 Task: In the  document help.odt Use the feature 'and check spelling and grammer' Change font style of header to '30' Select the body of letter and change paragraph spacing to  Double
Action: Mouse moved to (172, 80)
Screenshot: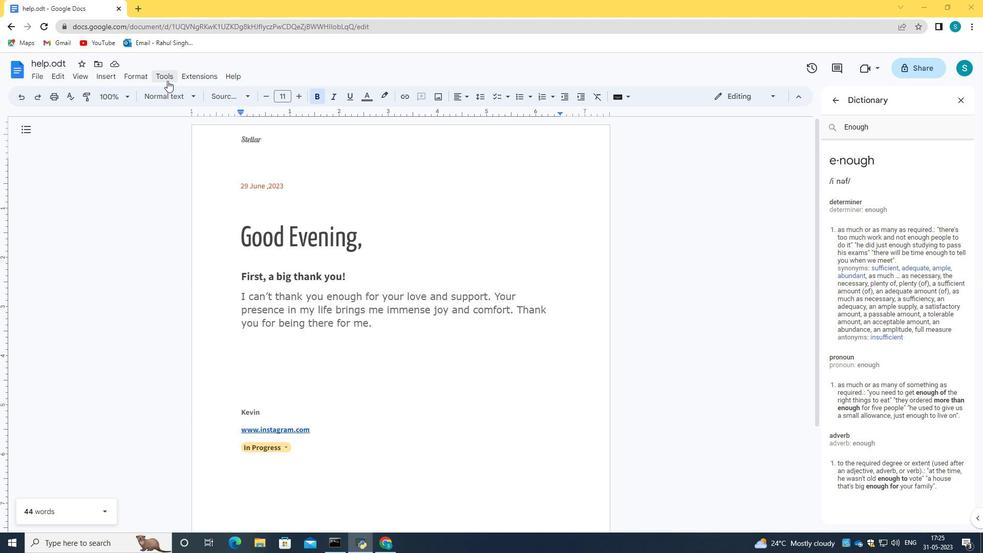 
Action: Mouse pressed left at (172, 80)
Screenshot: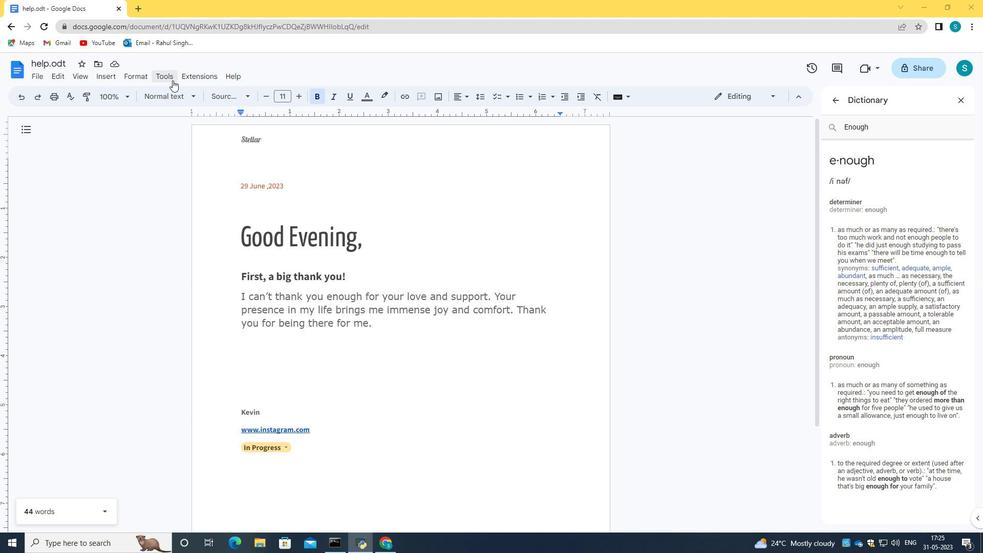 
Action: Mouse moved to (226, 94)
Screenshot: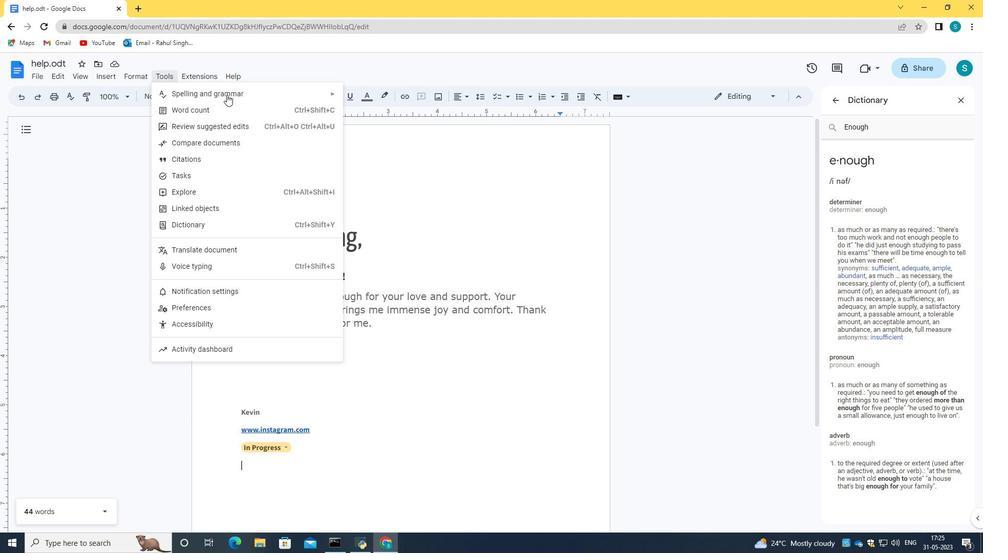 
Action: Mouse pressed left at (226, 94)
Screenshot: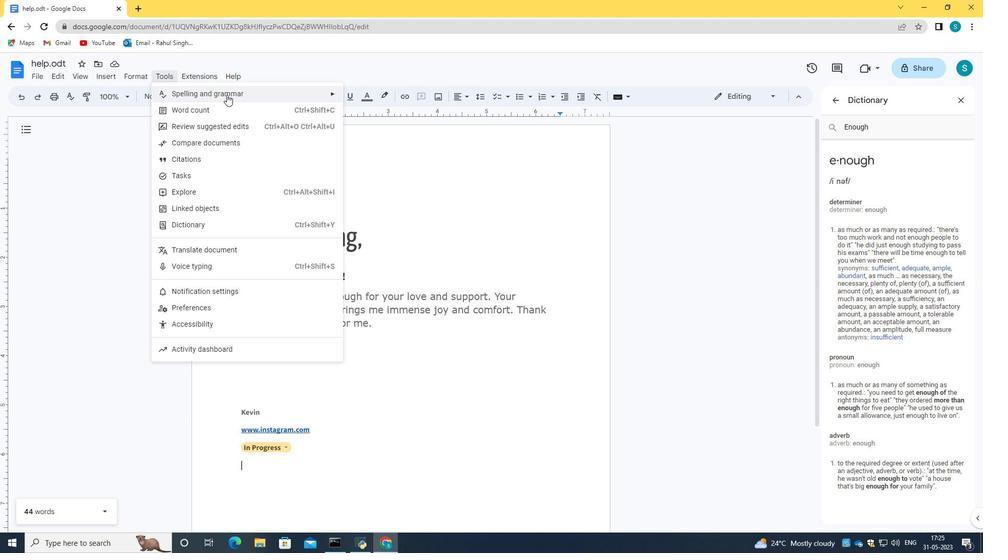 
Action: Mouse moved to (386, 99)
Screenshot: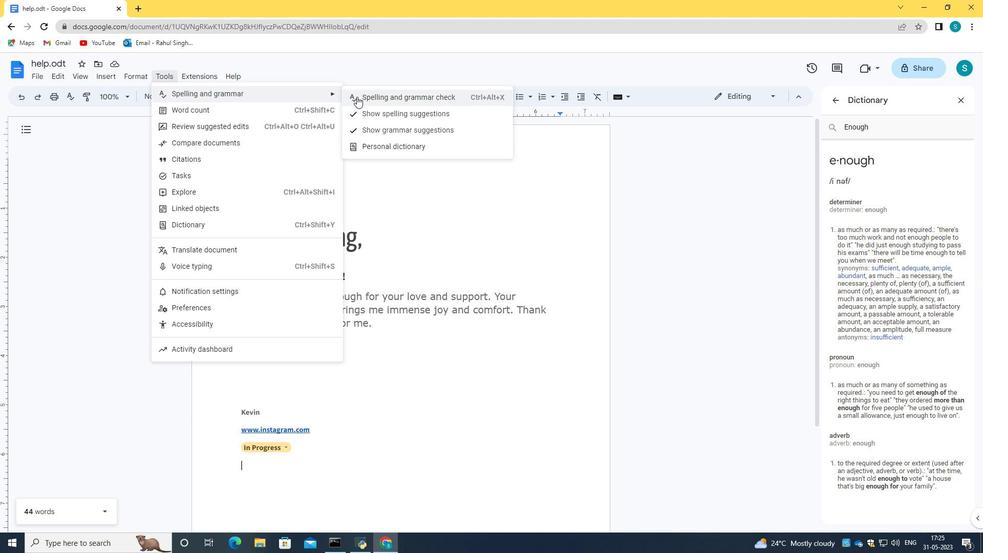 
Action: Mouse pressed left at (386, 99)
Screenshot: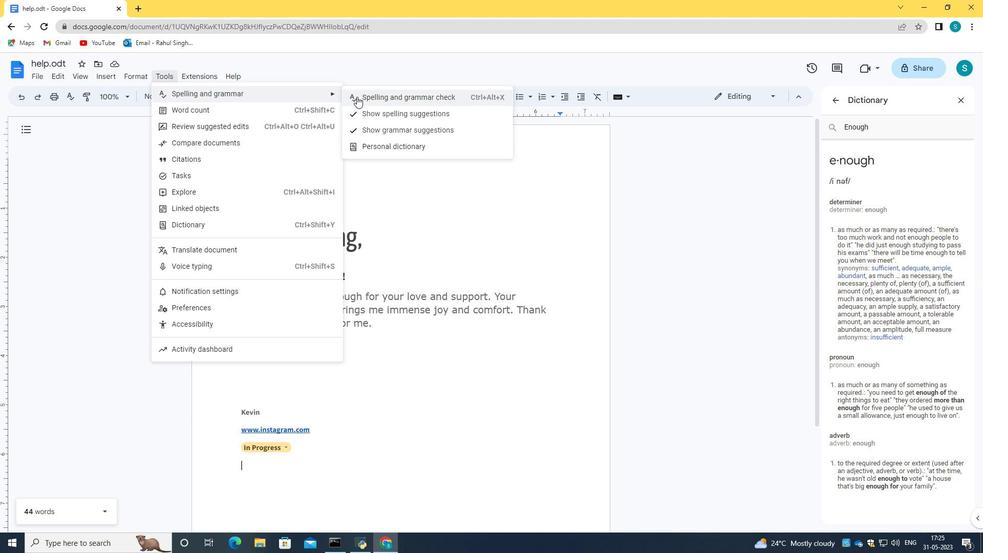 
Action: Mouse moved to (748, 242)
Screenshot: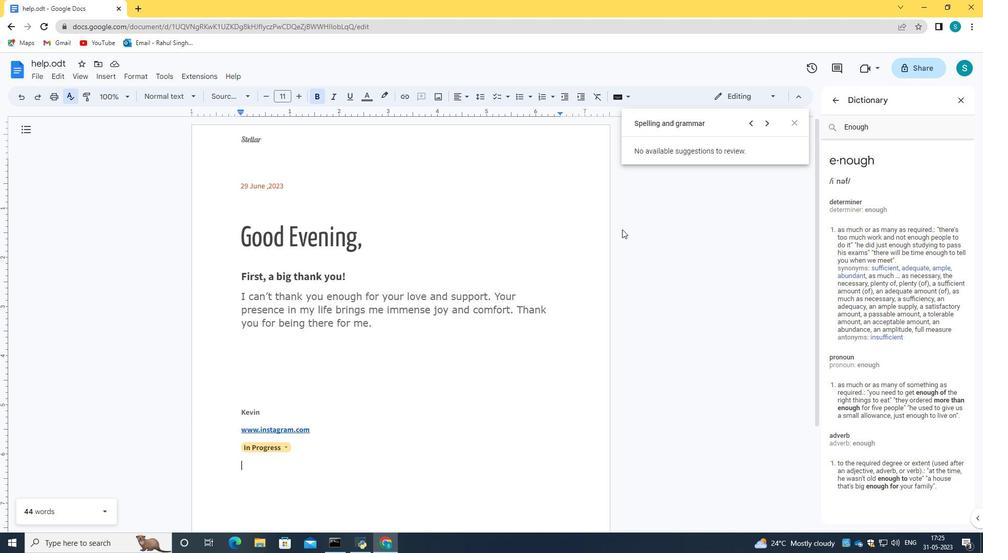 
Action: Mouse pressed left at (748, 242)
Screenshot: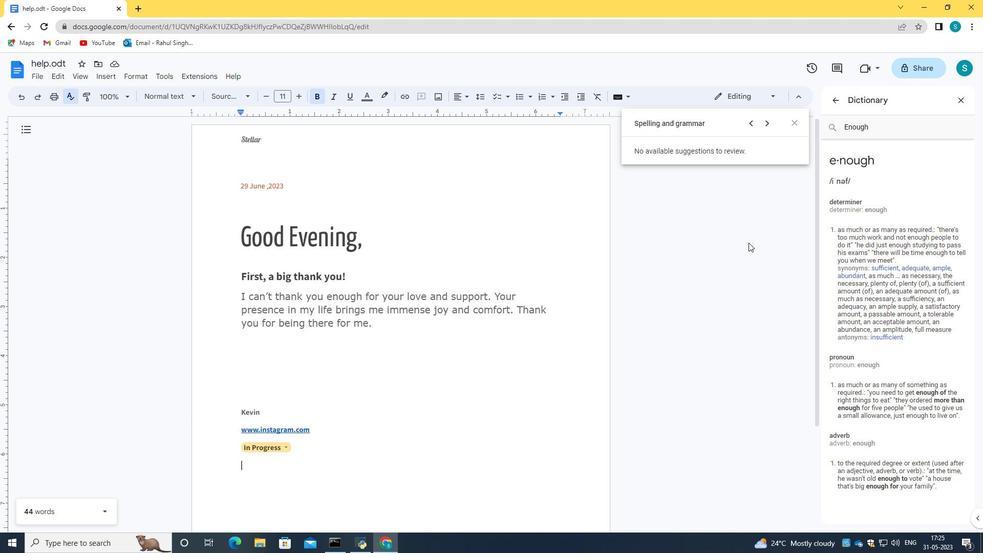 
Action: Mouse moved to (70, 95)
Screenshot: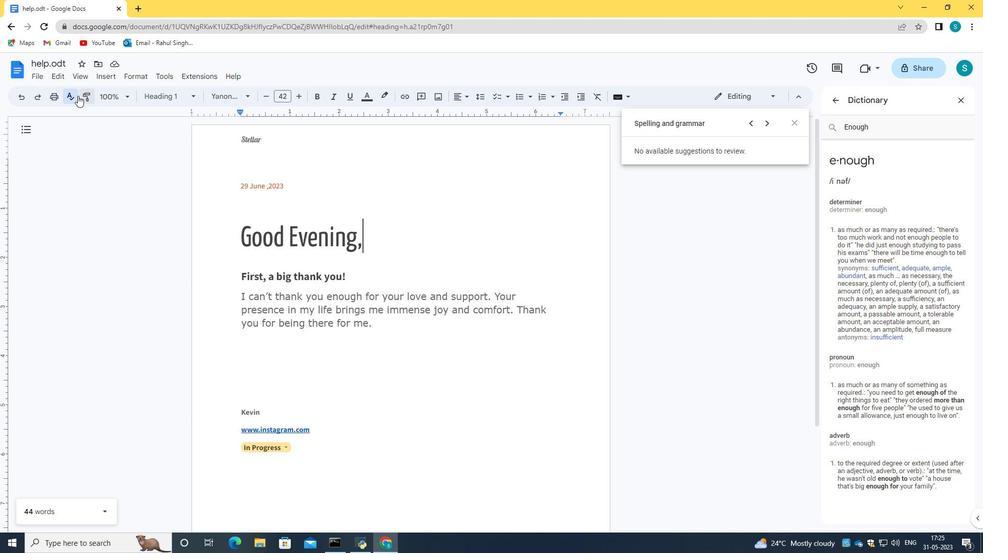 
Action: Mouse pressed left at (70, 95)
Screenshot: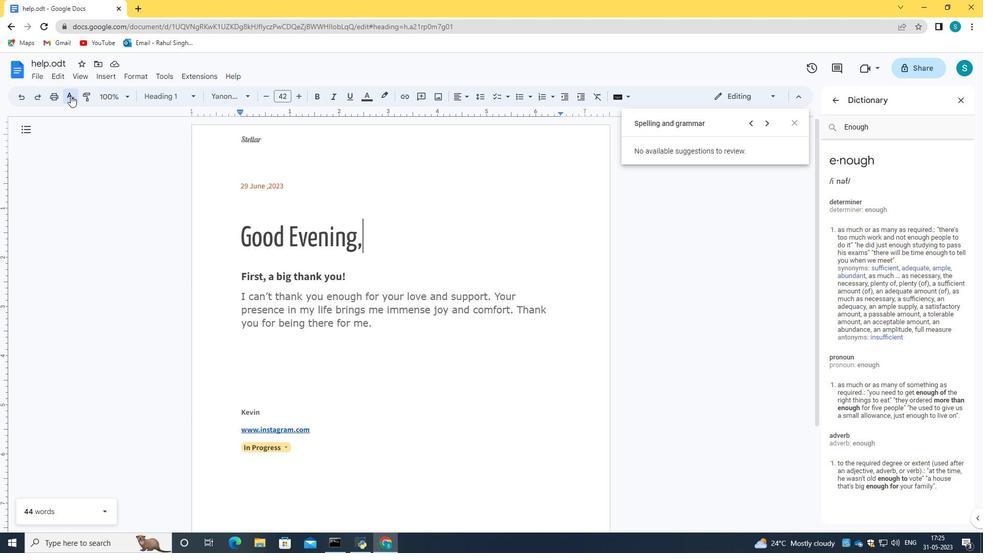 
Action: Mouse moved to (263, 141)
Screenshot: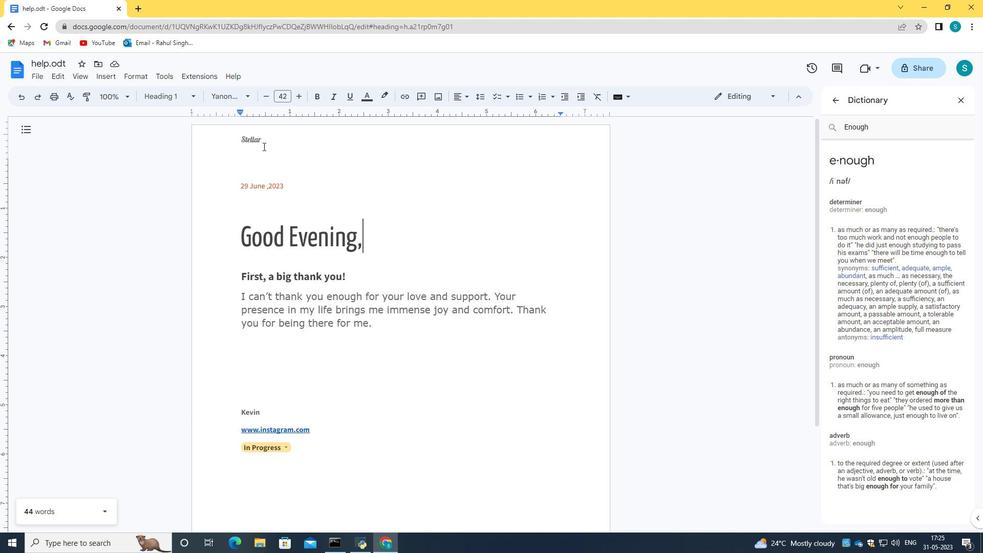 
Action: Mouse pressed left at (263, 141)
Screenshot: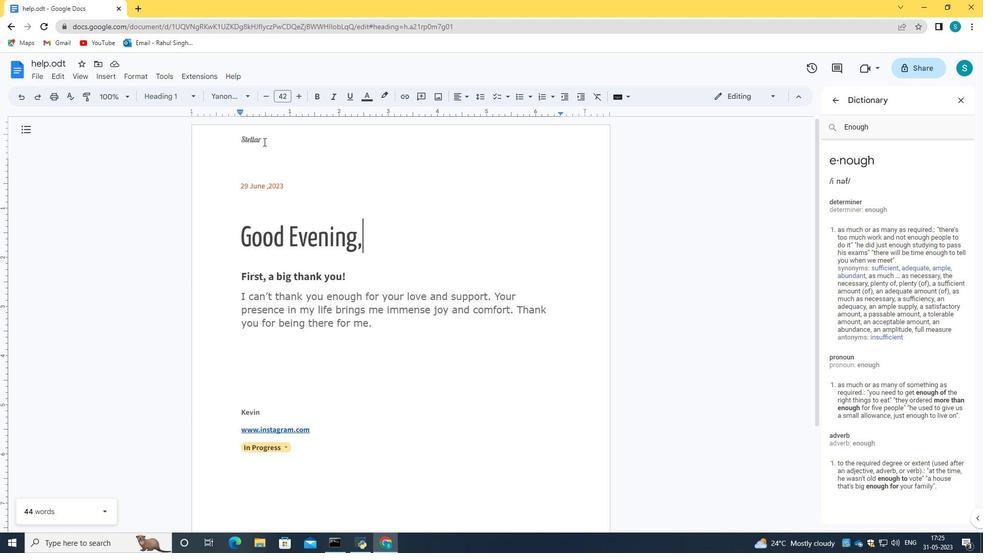 
Action: Mouse moved to (101, 74)
Screenshot: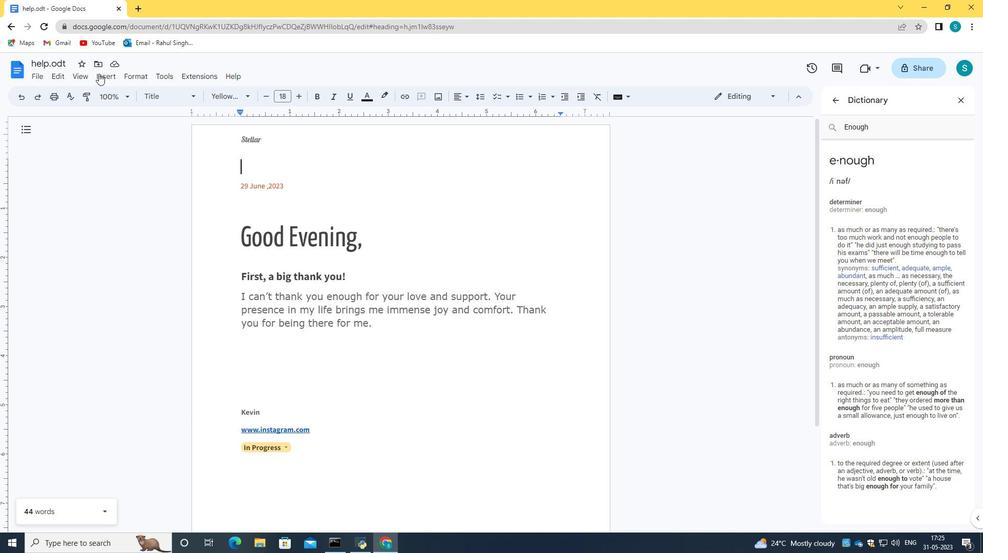 
Action: Mouse pressed left at (101, 74)
Screenshot: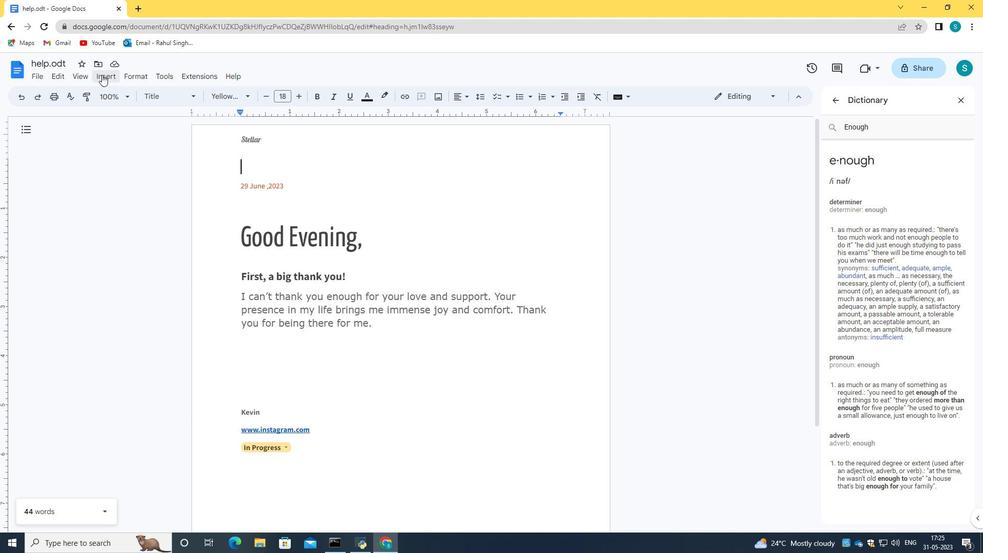 
Action: Mouse moved to (177, 339)
Screenshot: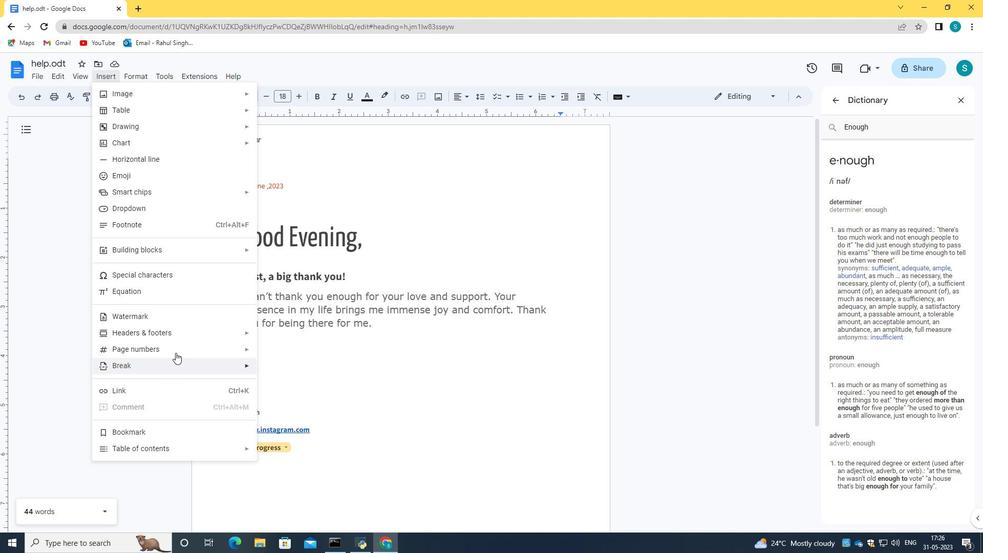 
Action: Mouse pressed left at (177, 339)
Screenshot: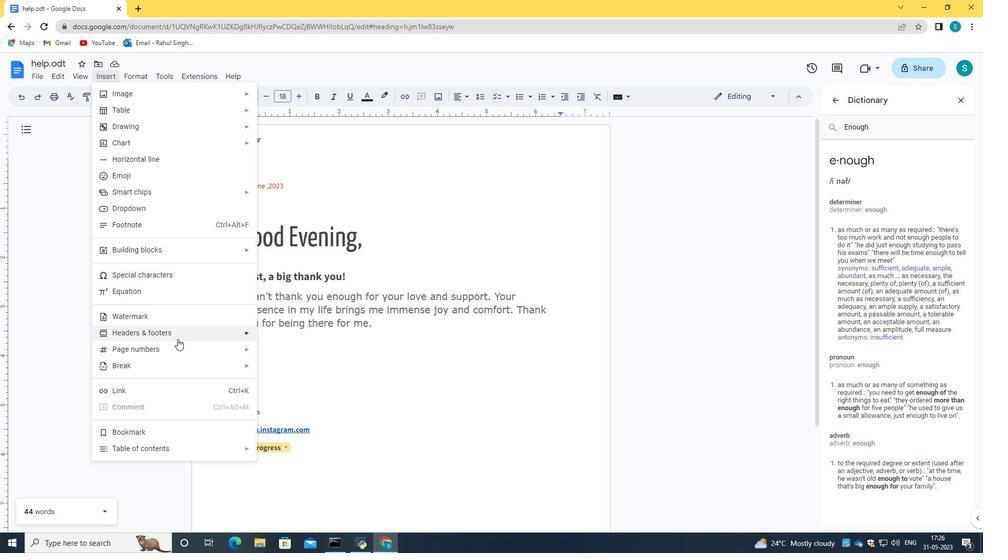
Action: Mouse moved to (277, 341)
Screenshot: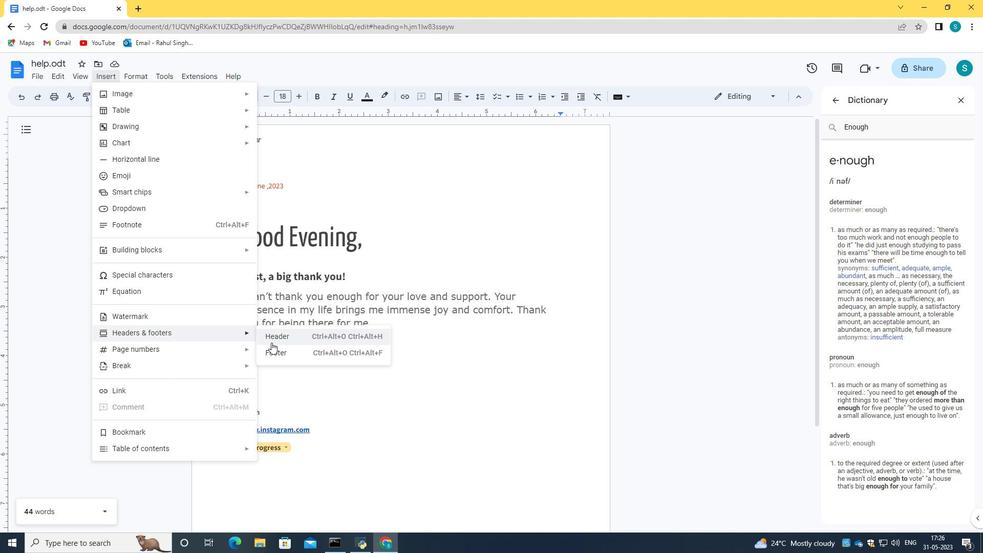 
Action: Mouse pressed left at (277, 341)
Screenshot: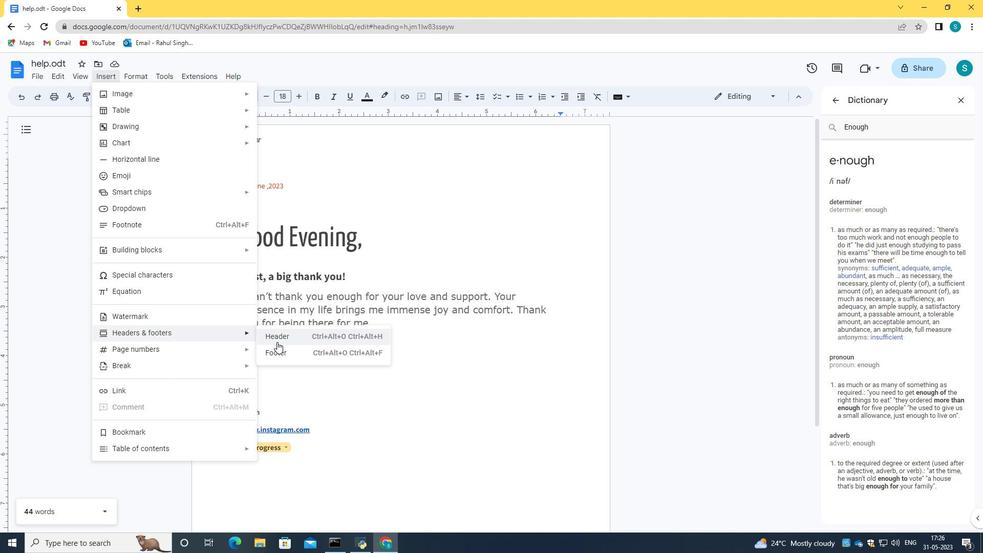
Action: Mouse moved to (262, 136)
Screenshot: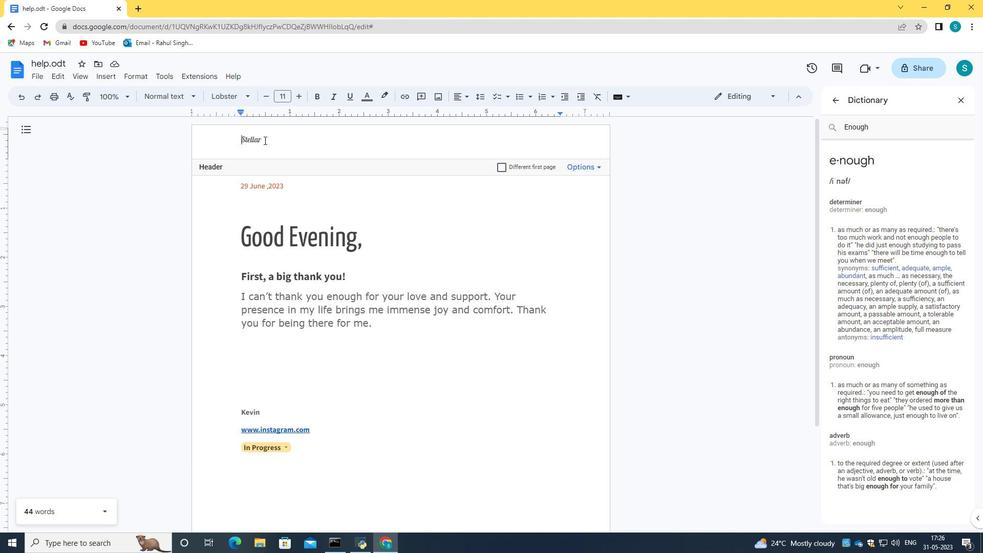 
Action: Mouse pressed left at (262, 136)
Screenshot: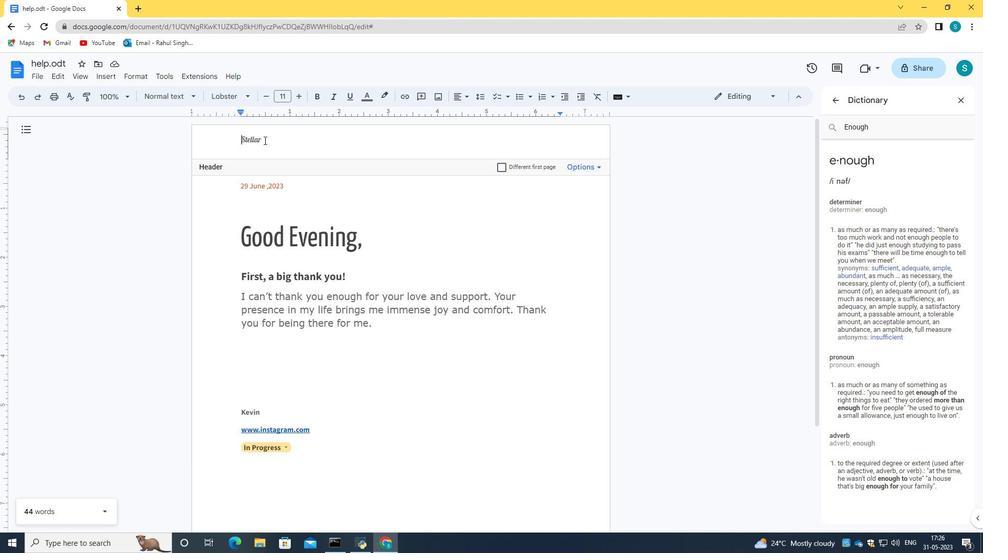 
Action: Mouse pressed left at (262, 136)
Screenshot: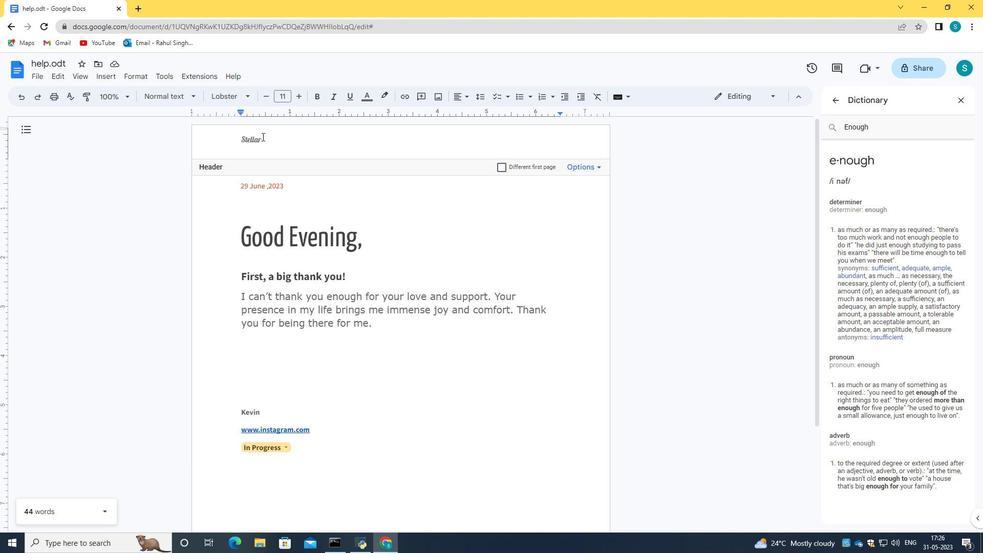 
Action: Mouse moved to (298, 92)
Screenshot: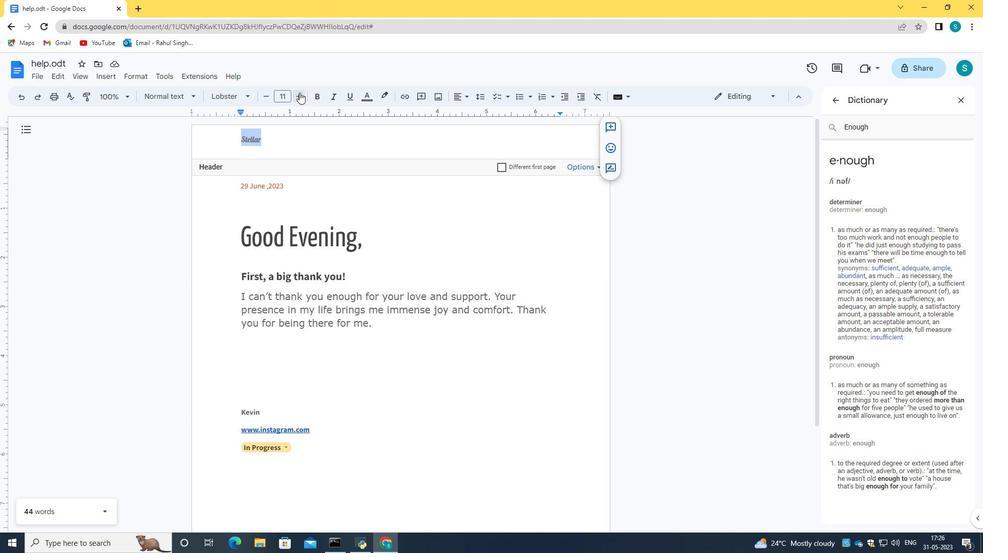 
Action: Mouse pressed left at (298, 92)
Screenshot: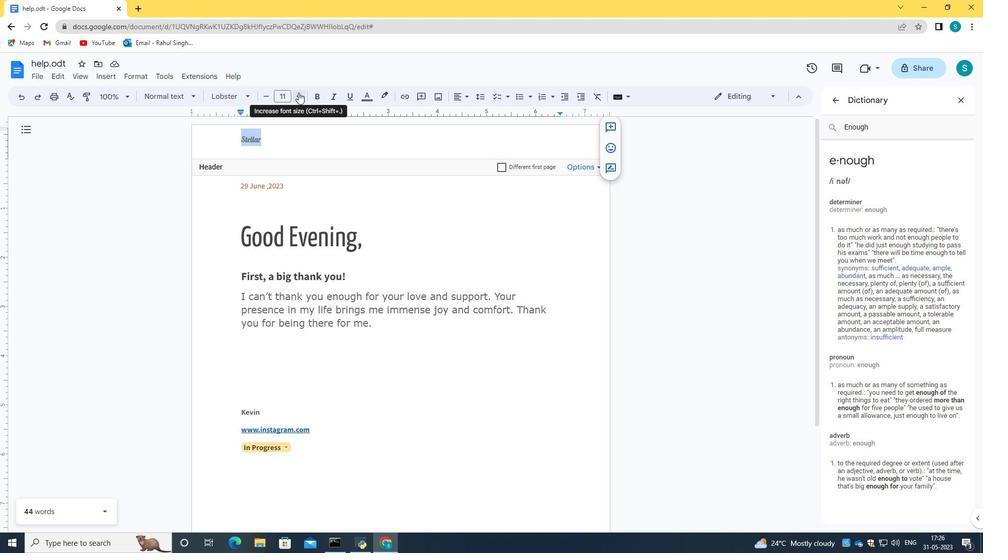 
Action: Mouse pressed left at (298, 92)
Screenshot: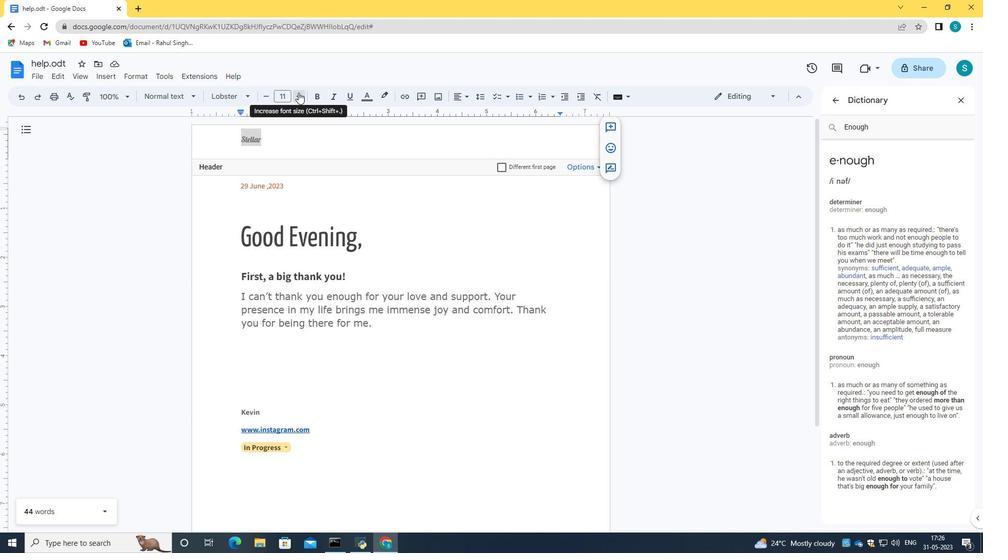 
Action: Mouse pressed left at (298, 92)
Screenshot: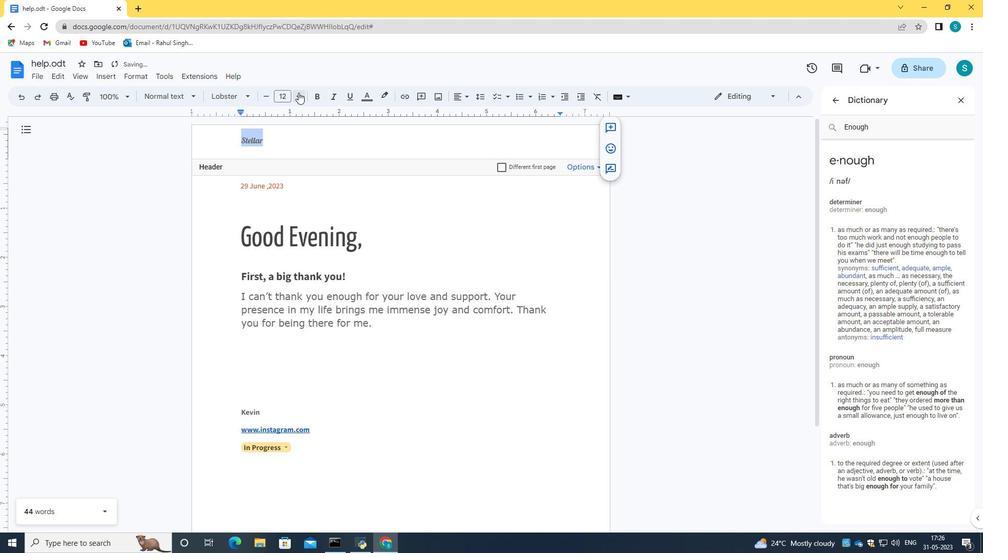 
Action: Mouse pressed left at (298, 92)
Screenshot: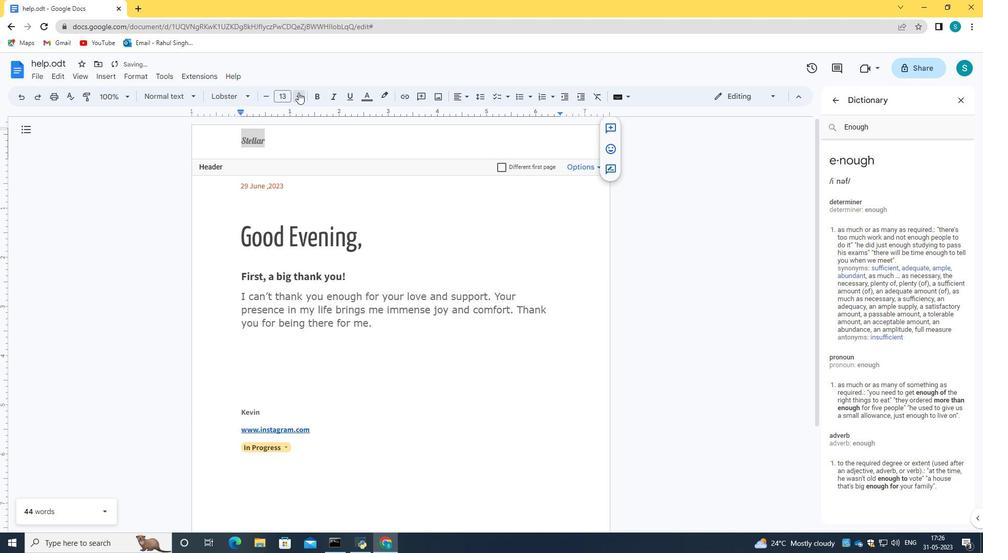 
Action: Mouse pressed left at (298, 92)
Screenshot: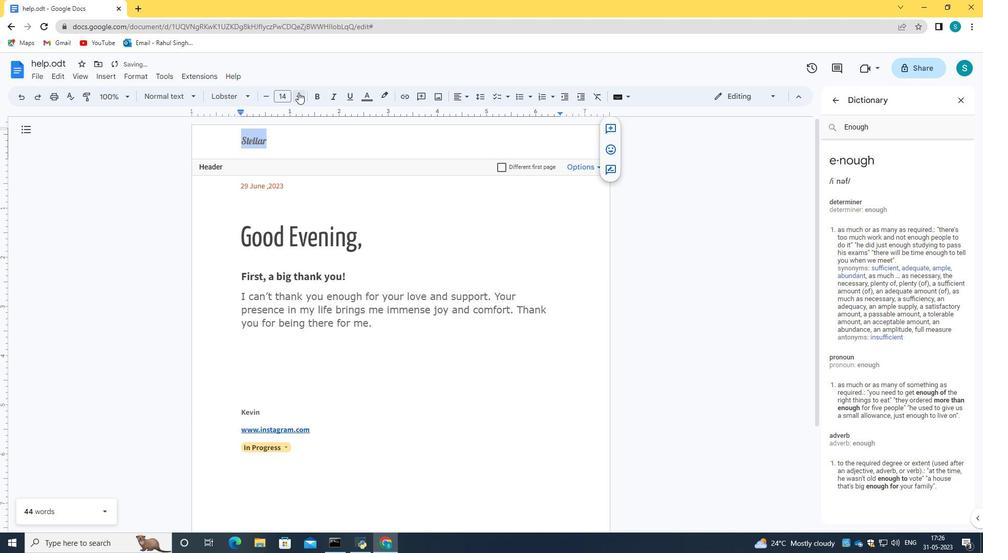 
Action: Mouse pressed left at (298, 92)
Screenshot: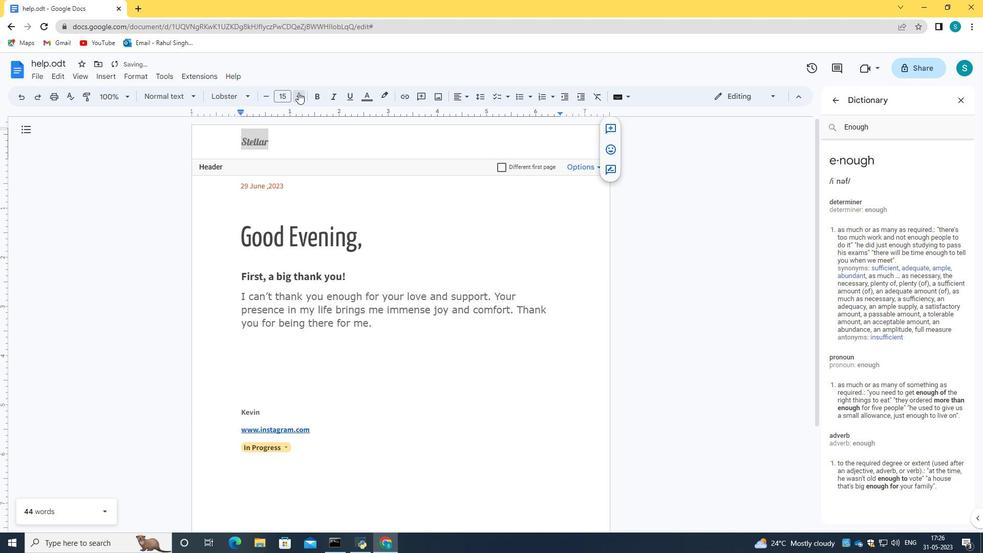 
Action: Mouse pressed left at (298, 92)
Screenshot: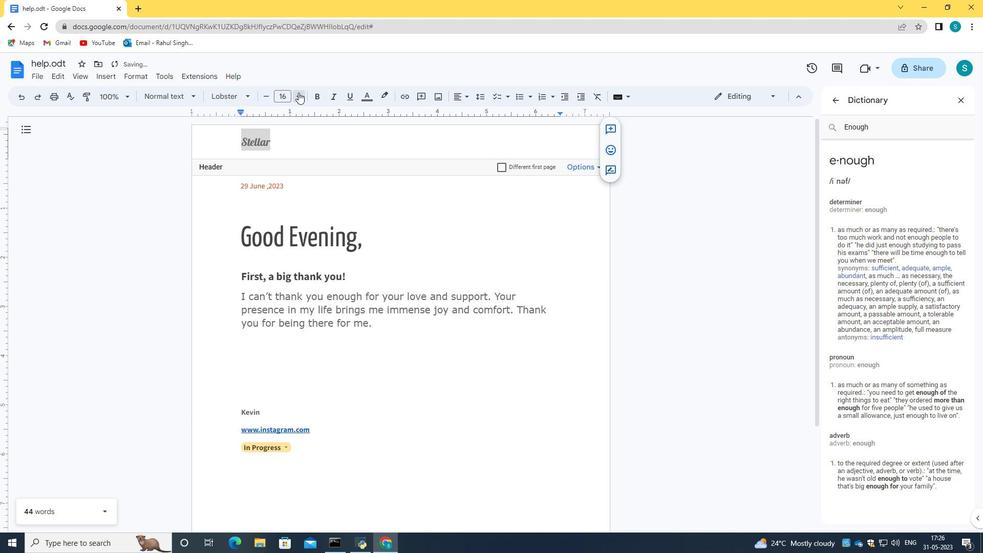 
Action: Mouse pressed left at (298, 92)
Screenshot: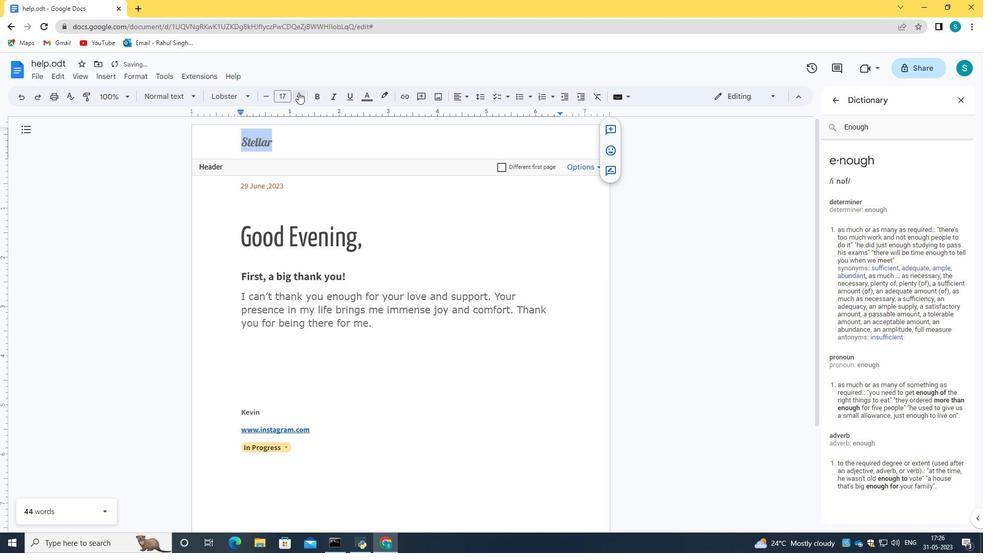 
Action: Mouse pressed left at (298, 92)
Screenshot: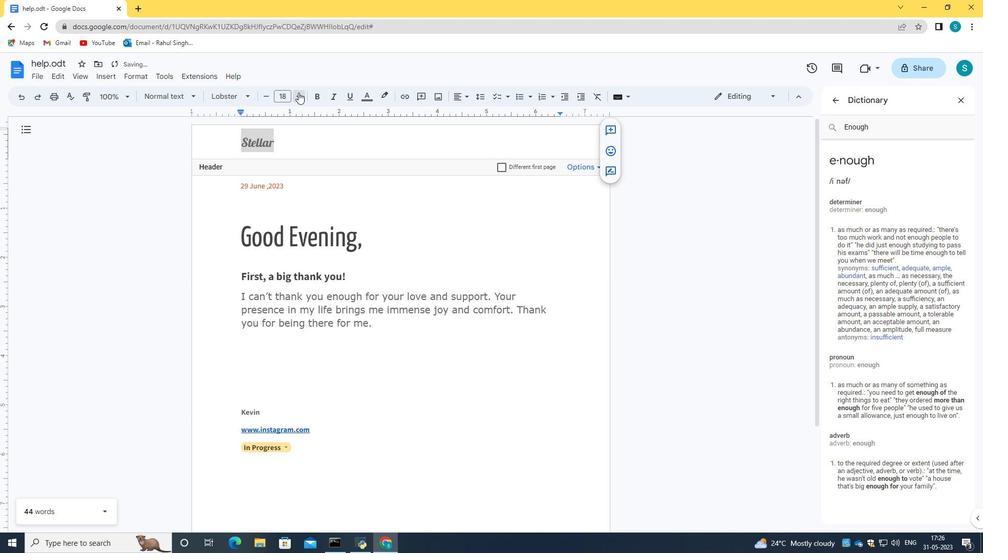 
Action: Mouse pressed left at (298, 92)
Screenshot: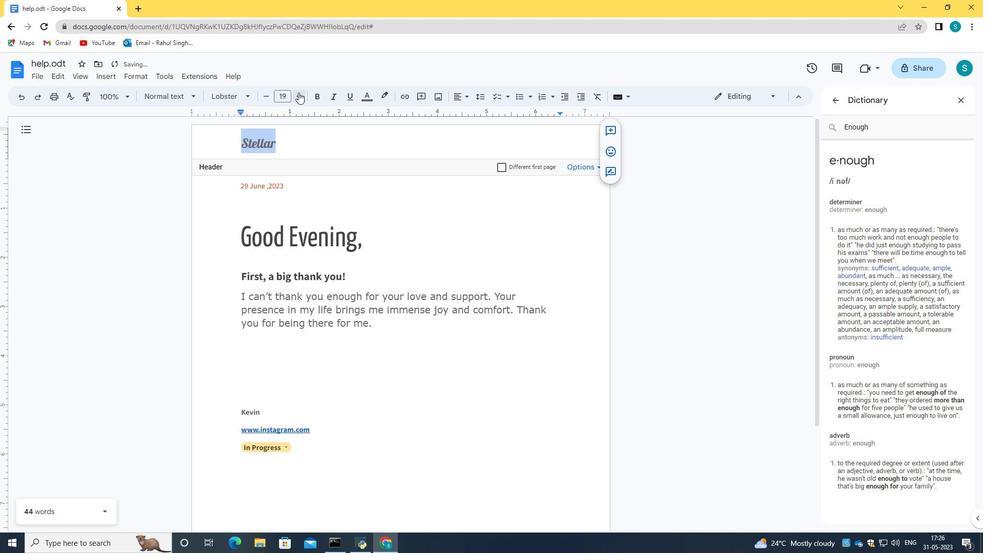 
Action: Mouse pressed left at (298, 92)
Screenshot: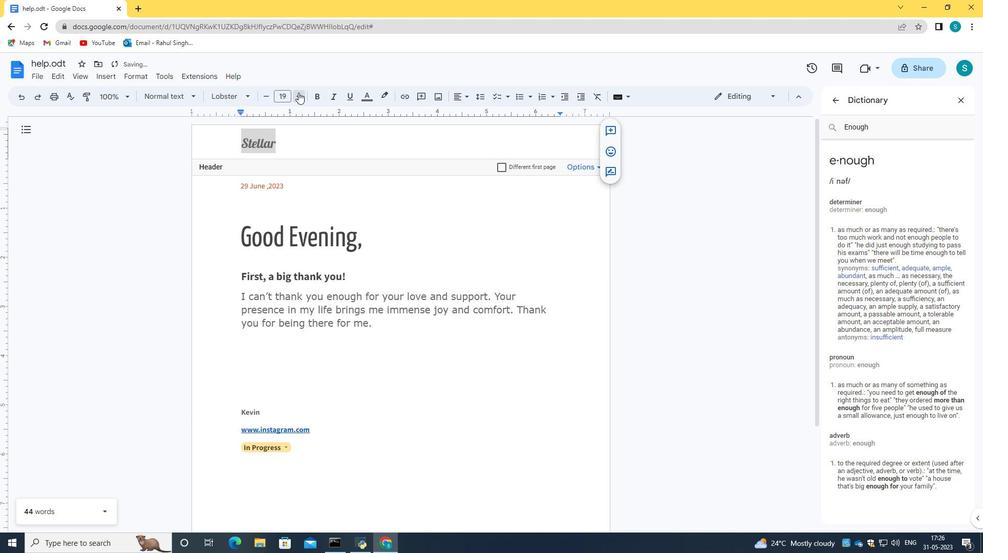 
Action: Mouse pressed left at (298, 92)
Screenshot: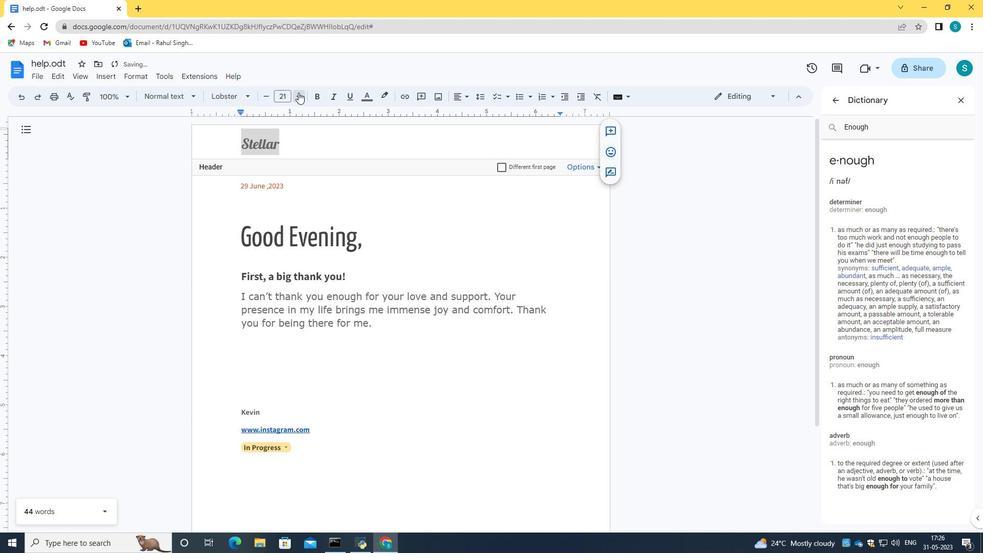 
Action: Mouse pressed left at (298, 92)
Screenshot: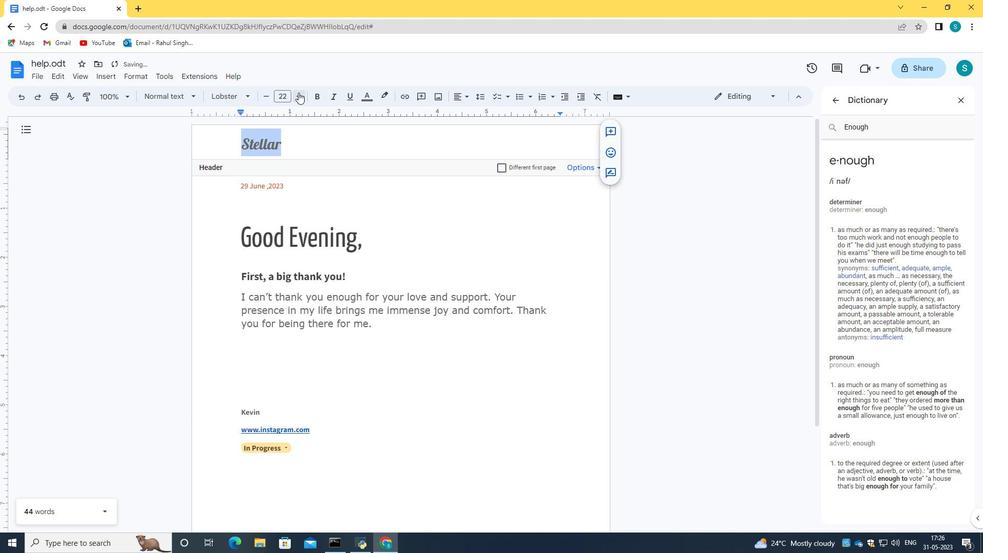 
Action: Mouse pressed left at (298, 92)
Screenshot: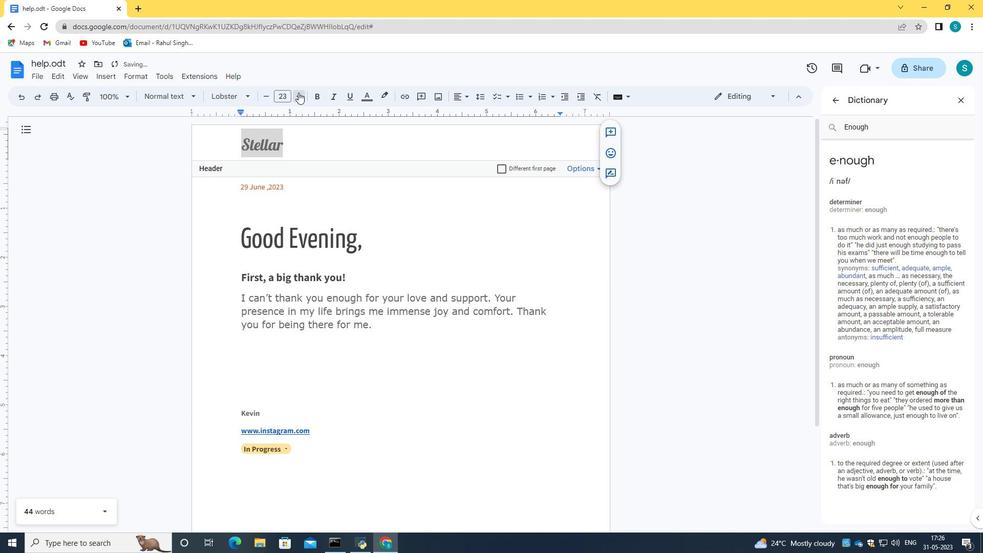 
Action: Mouse pressed left at (298, 92)
Screenshot: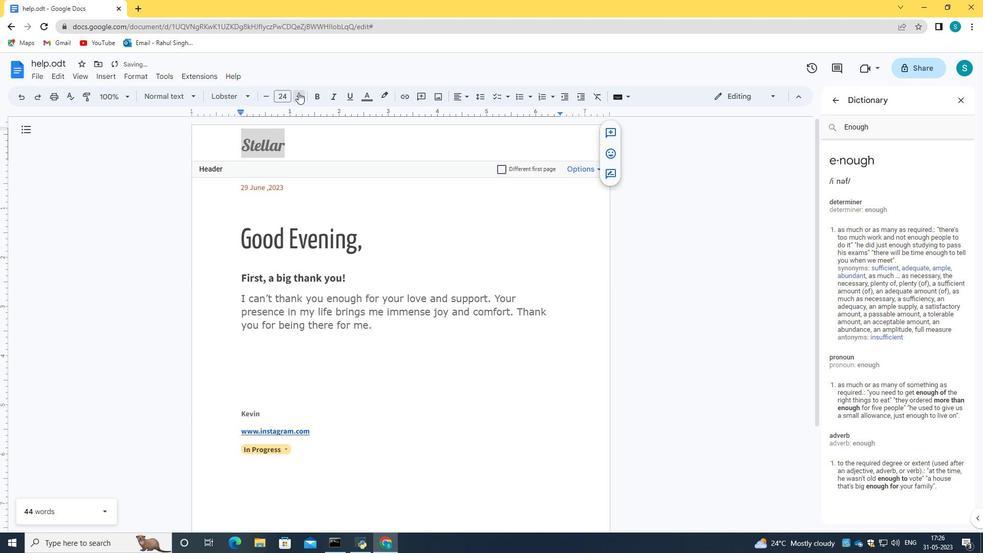 
Action: Mouse pressed left at (298, 92)
Screenshot: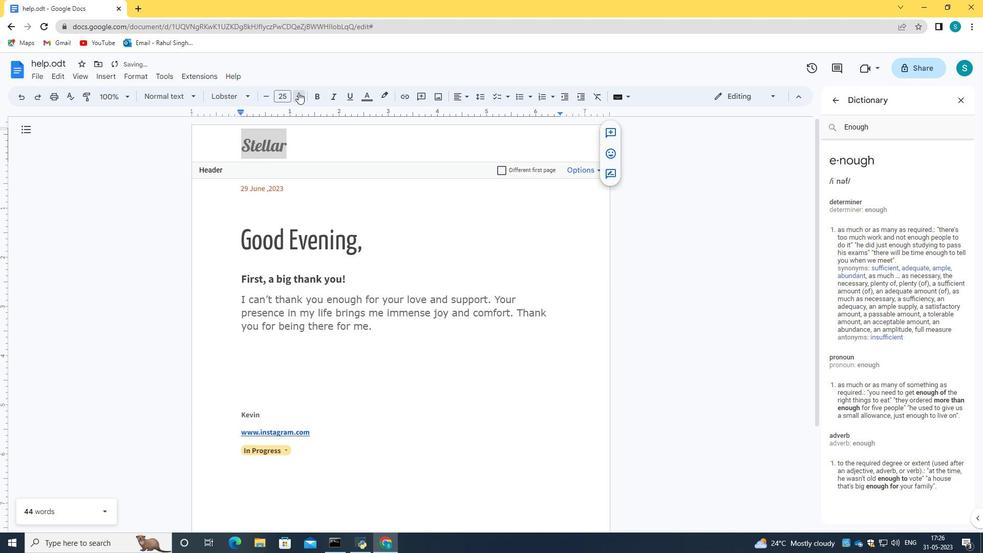 
Action: Mouse pressed left at (298, 92)
Screenshot: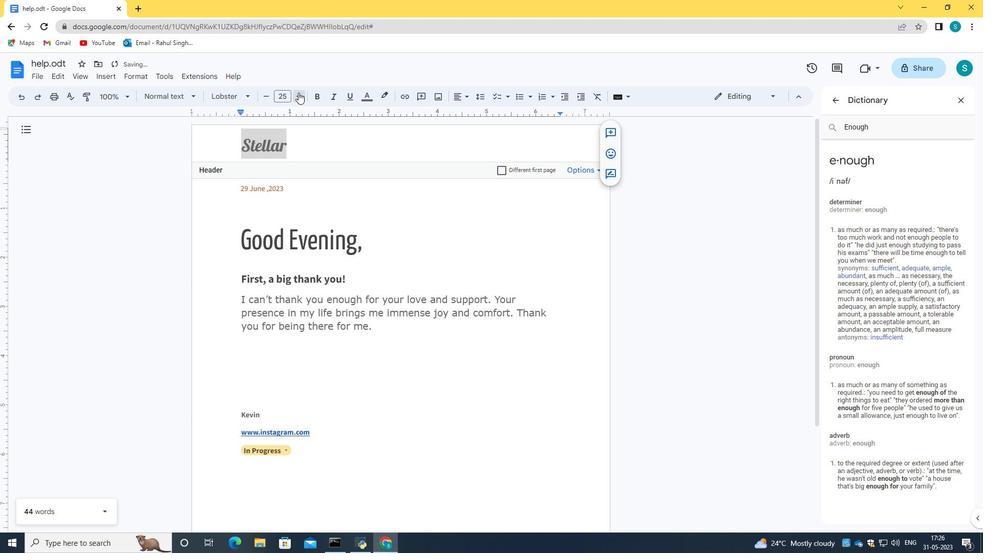 
Action: Mouse pressed left at (298, 92)
Screenshot: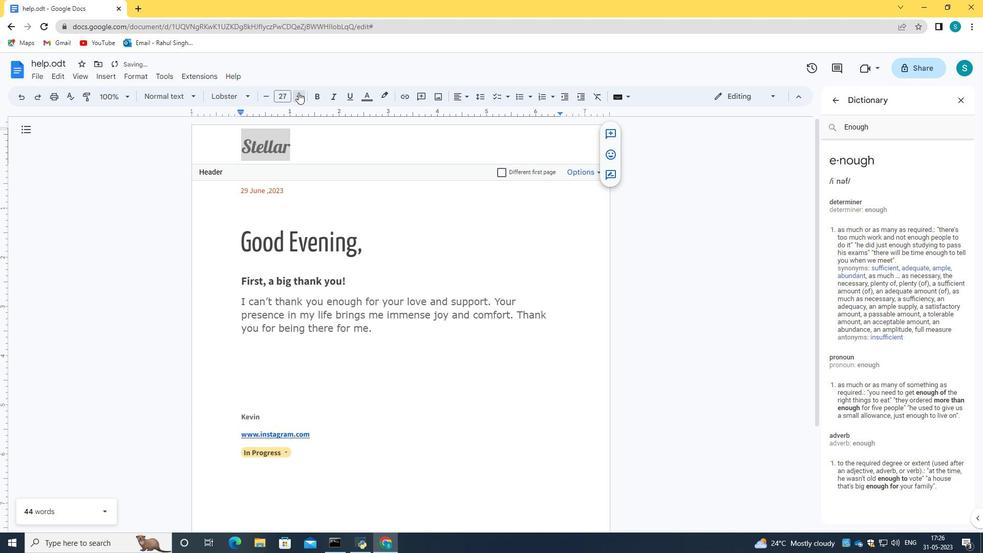 
Action: Mouse pressed left at (298, 92)
Screenshot: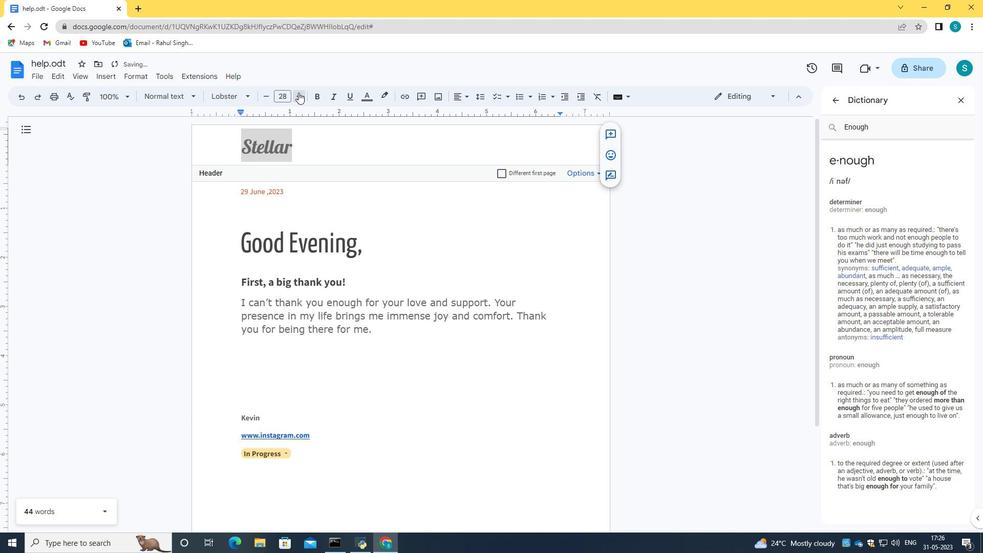 
Action: Mouse pressed left at (298, 92)
Screenshot: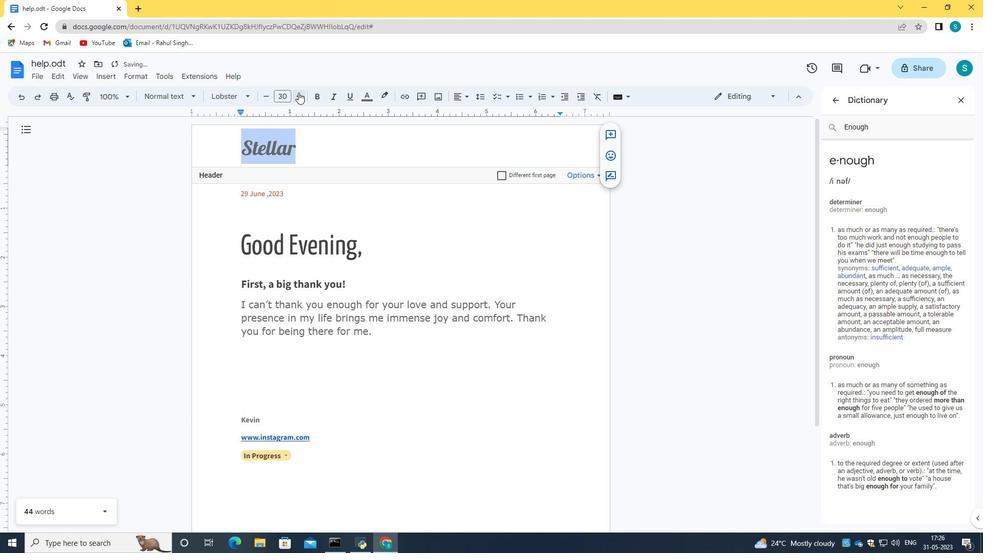 
Action: Mouse moved to (271, 94)
Screenshot: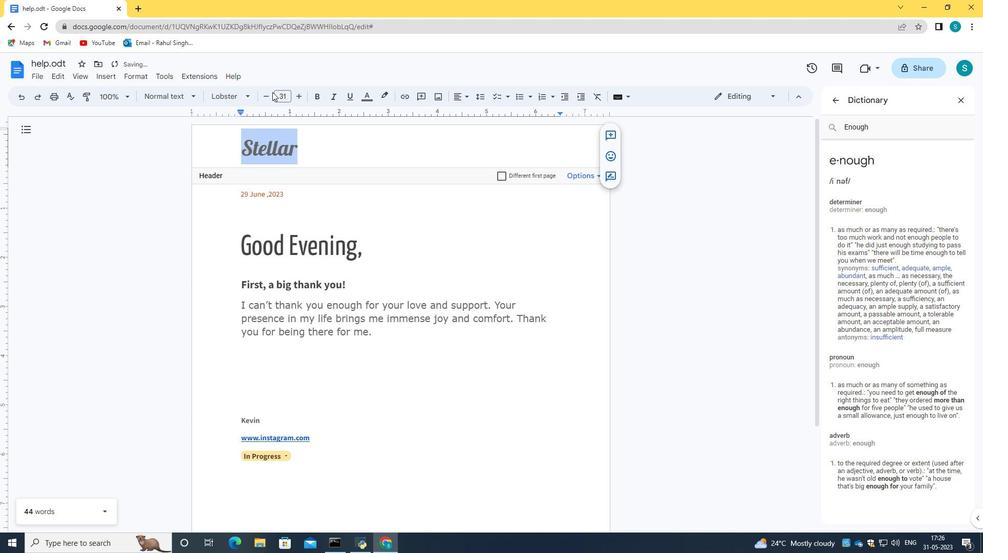 
Action: Mouse pressed left at (271, 94)
Screenshot: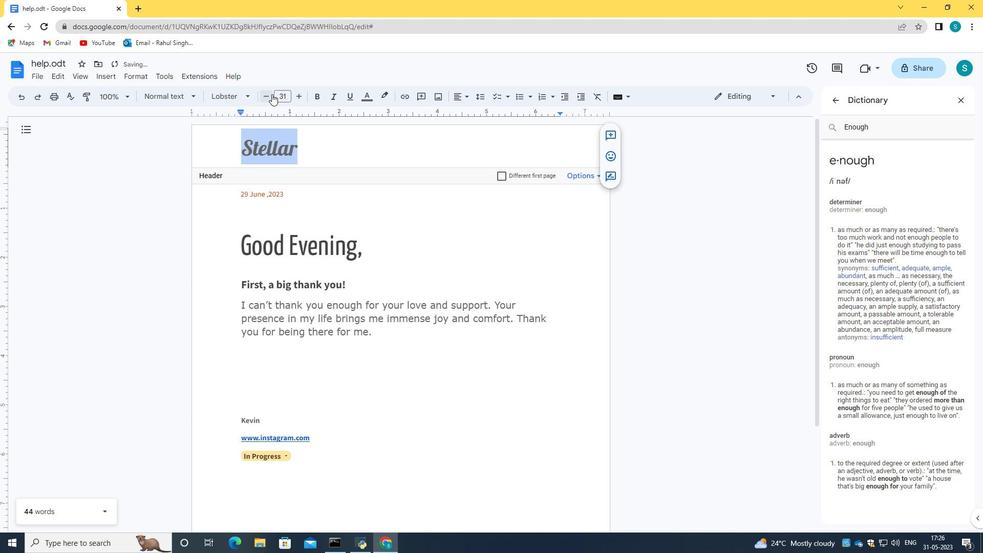 
Action: Mouse moved to (415, 281)
Screenshot: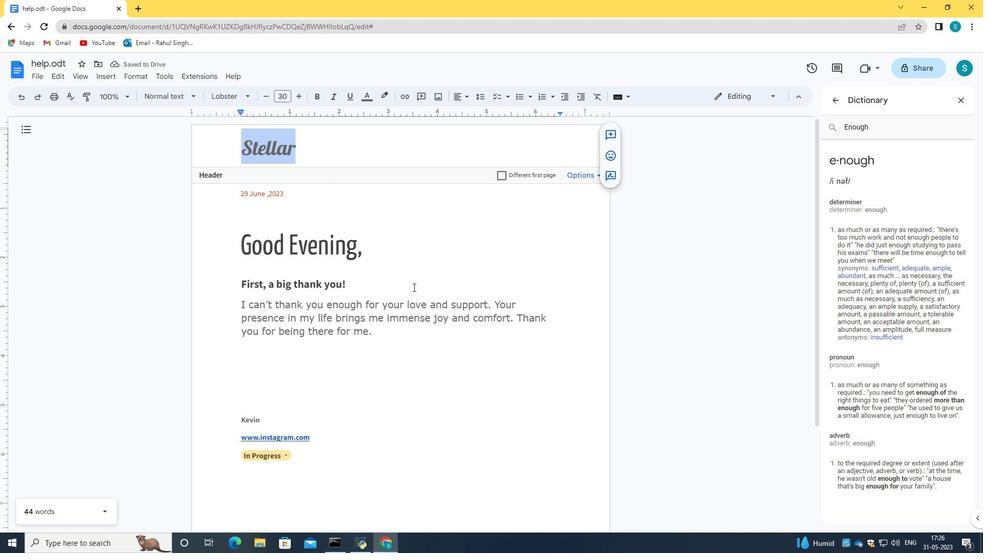 
Action: Mouse pressed left at (415, 281)
Screenshot: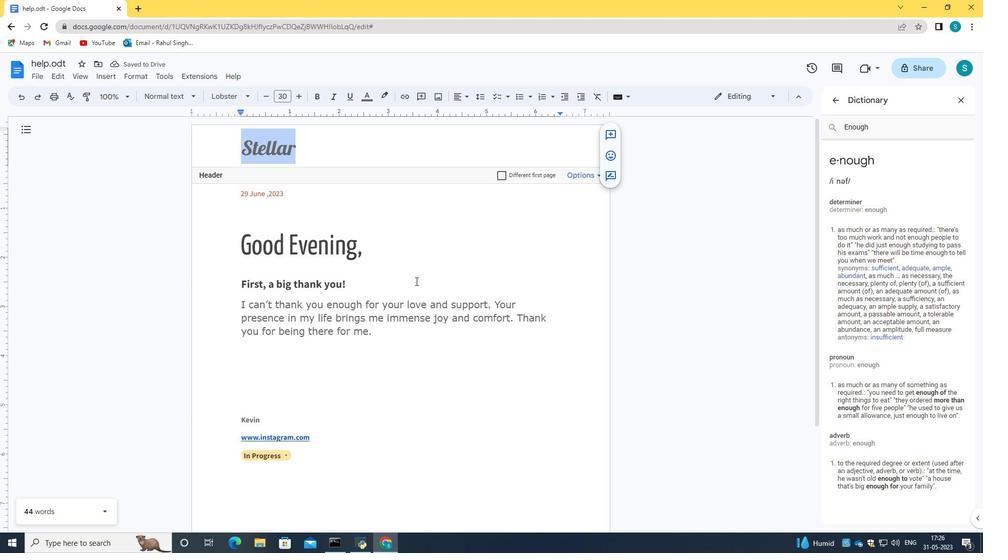 
Action: Mouse moved to (236, 283)
Screenshot: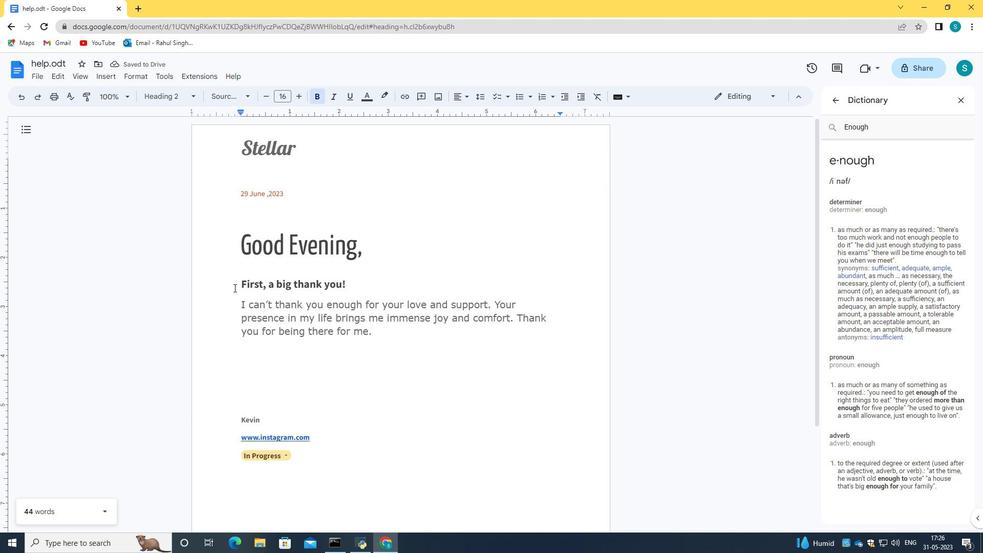 
Action: Mouse pressed left at (236, 283)
Screenshot: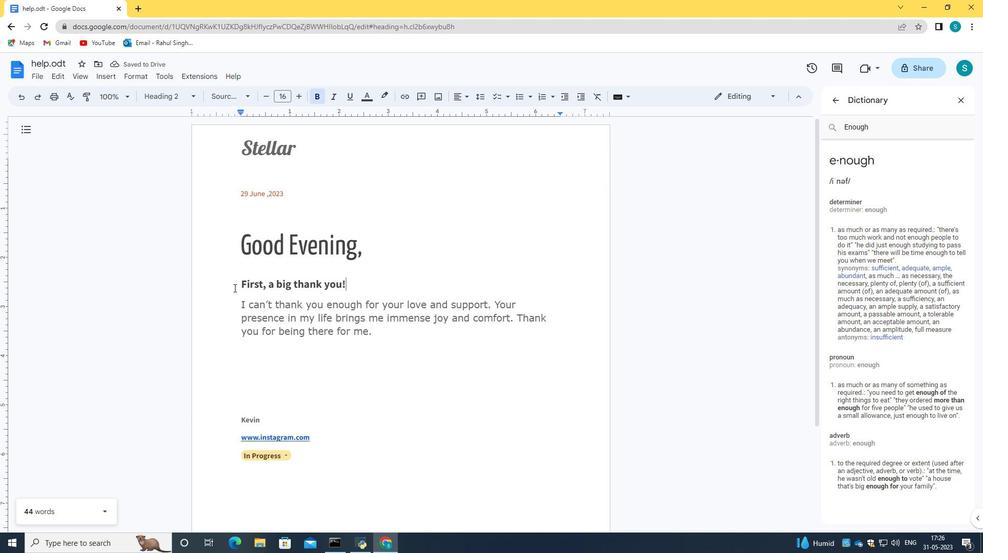 
Action: Mouse moved to (486, 98)
Screenshot: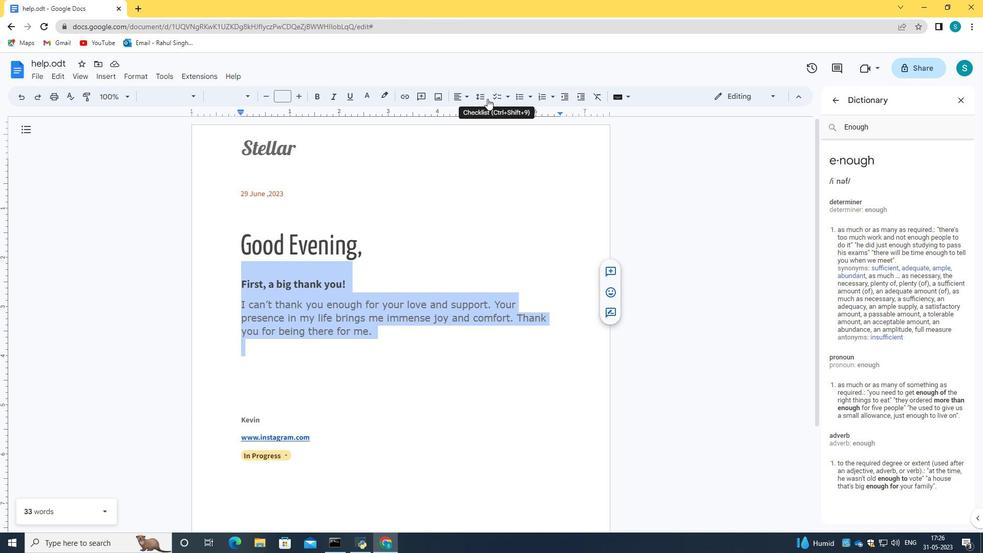 
Action: Mouse pressed left at (486, 98)
Screenshot: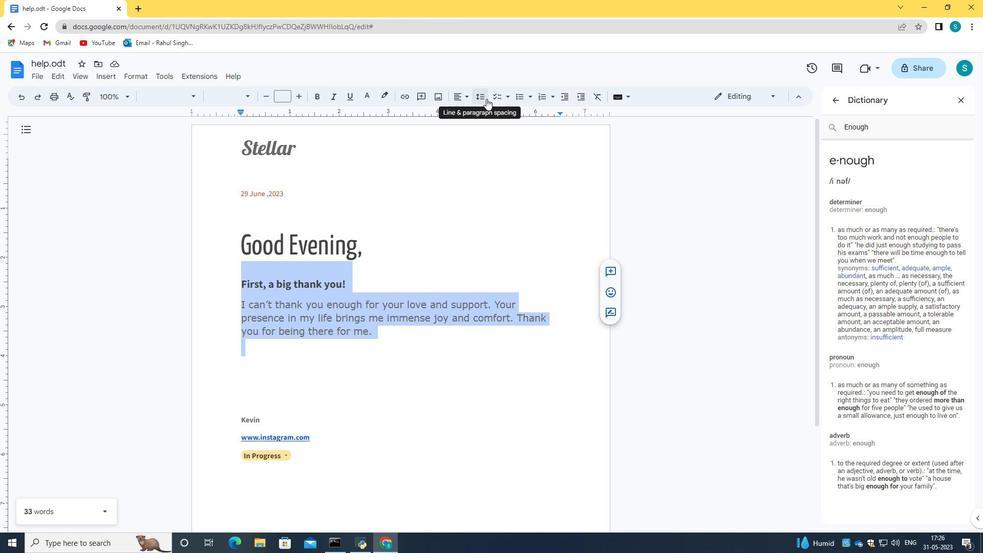 
Action: Mouse moved to (500, 168)
Screenshot: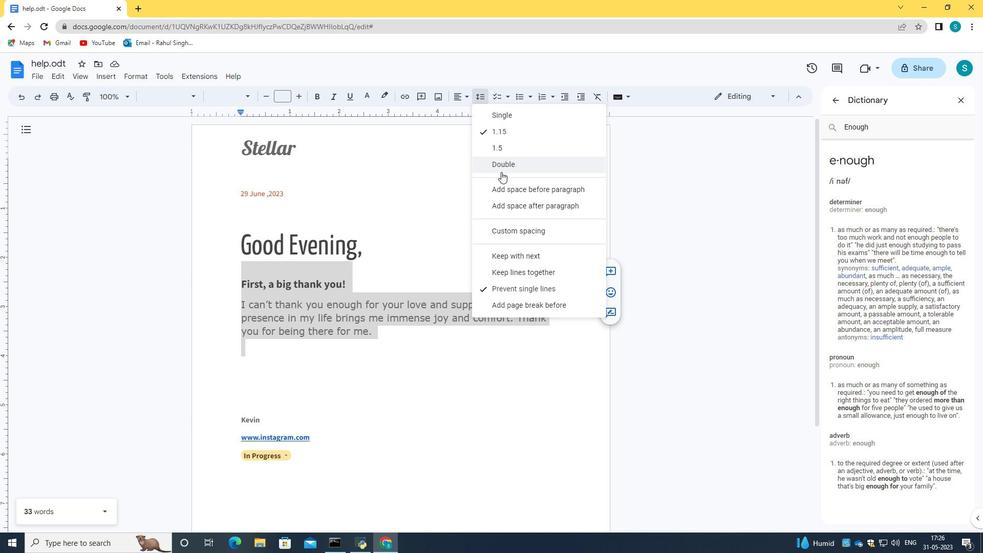 
Action: Mouse pressed left at (500, 168)
Screenshot: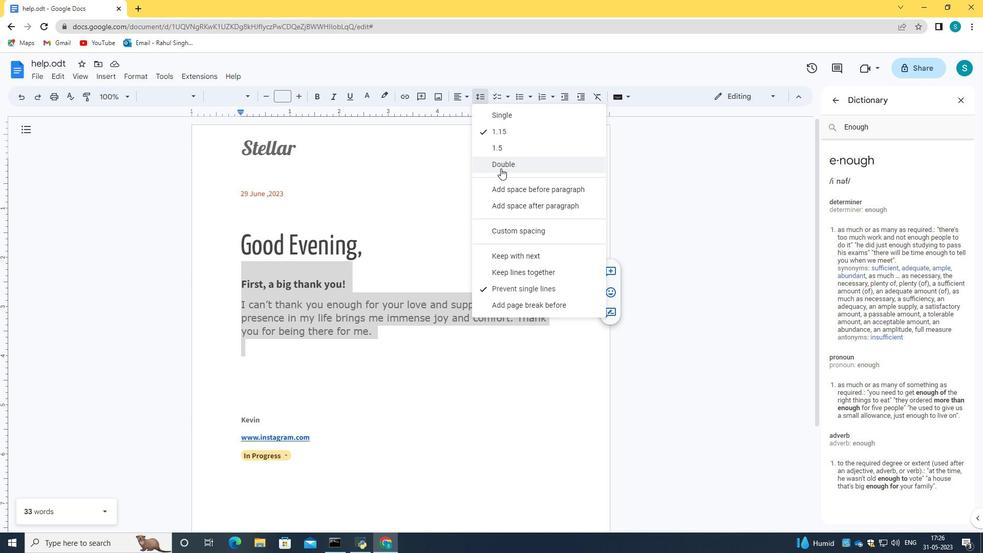 
Action: Mouse moved to (395, 261)
Screenshot: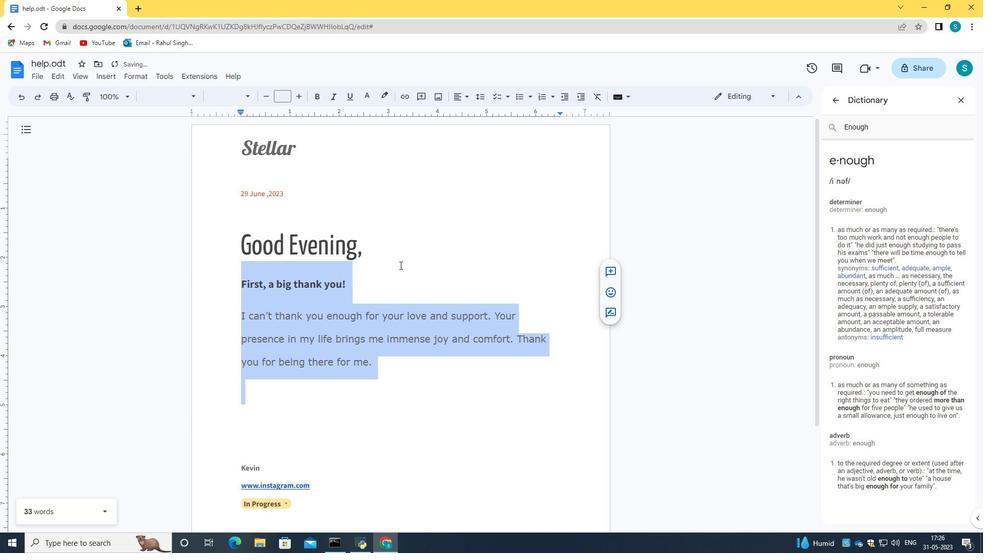 
Action: Mouse pressed left at (395, 261)
Screenshot: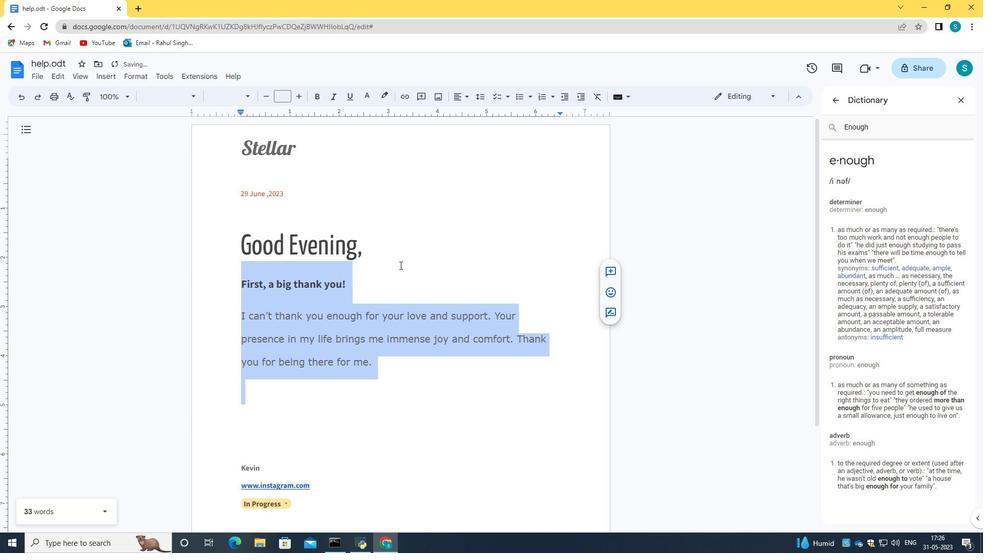
Action: Mouse moved to (221, 224)
Screenshot: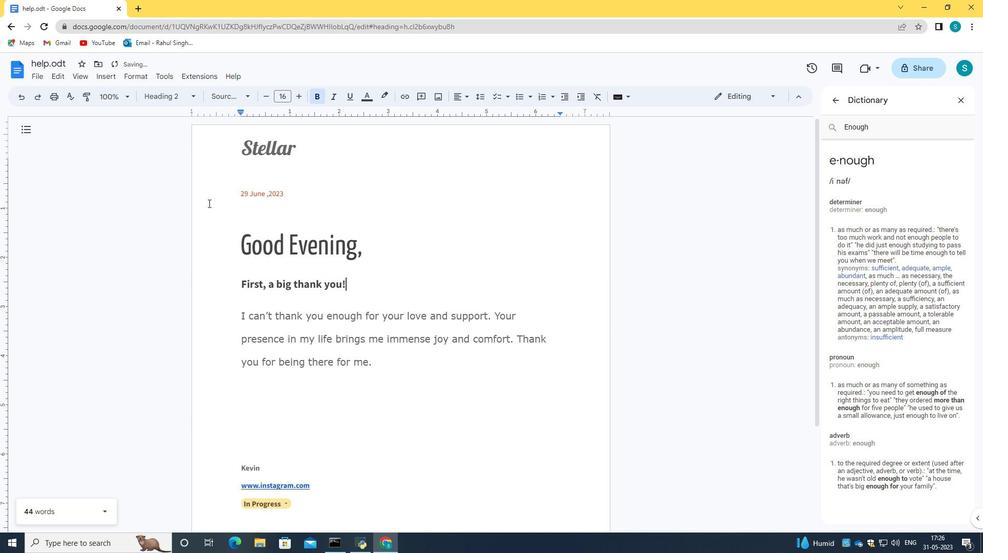 
Action: Mouse scrolled (221, 223) with delta (0, 0)
Screenshot: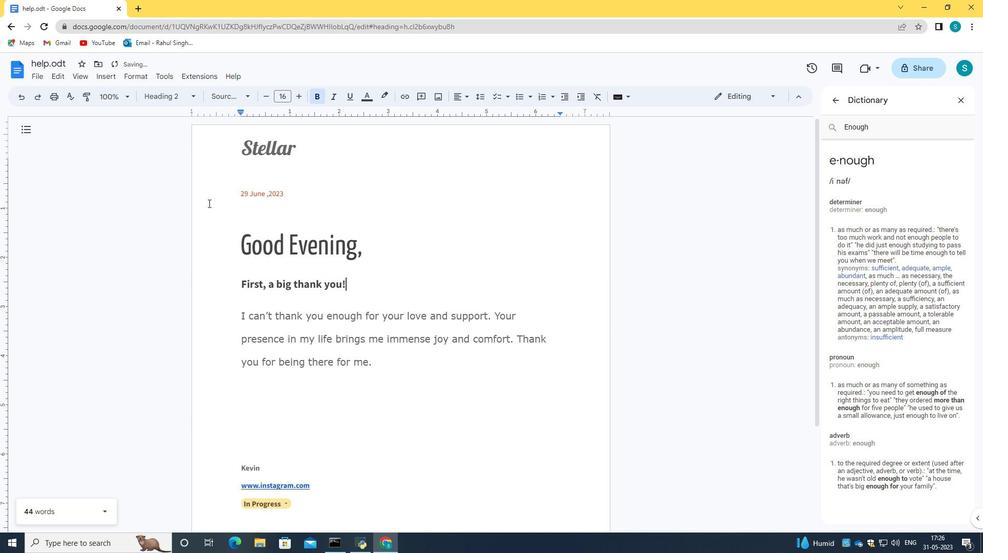 
Action: Mouse scrolled (221, 224) with delta (0, 0)
Screenshot: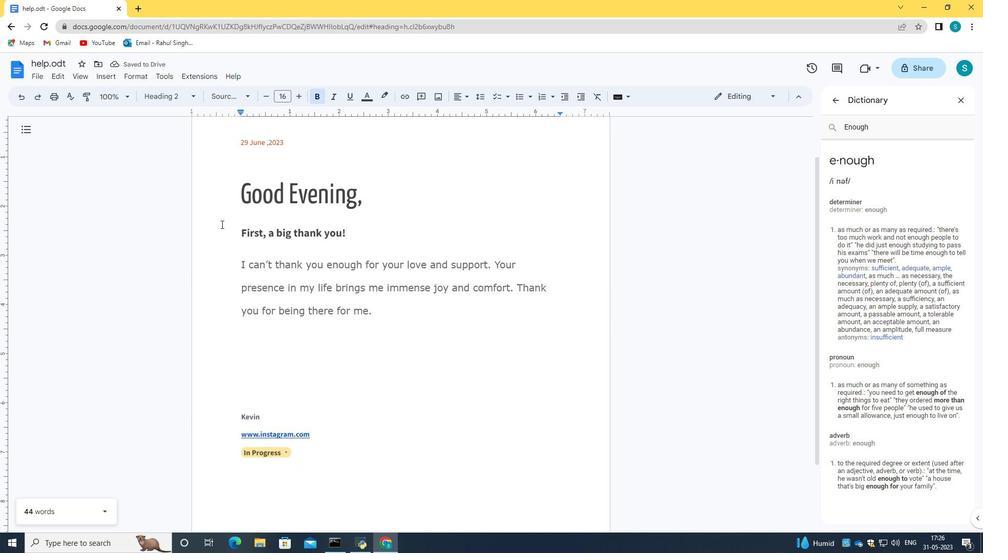 
Action: Mouse scrolled (221, 224) with delta (0, 0)
Screenshot: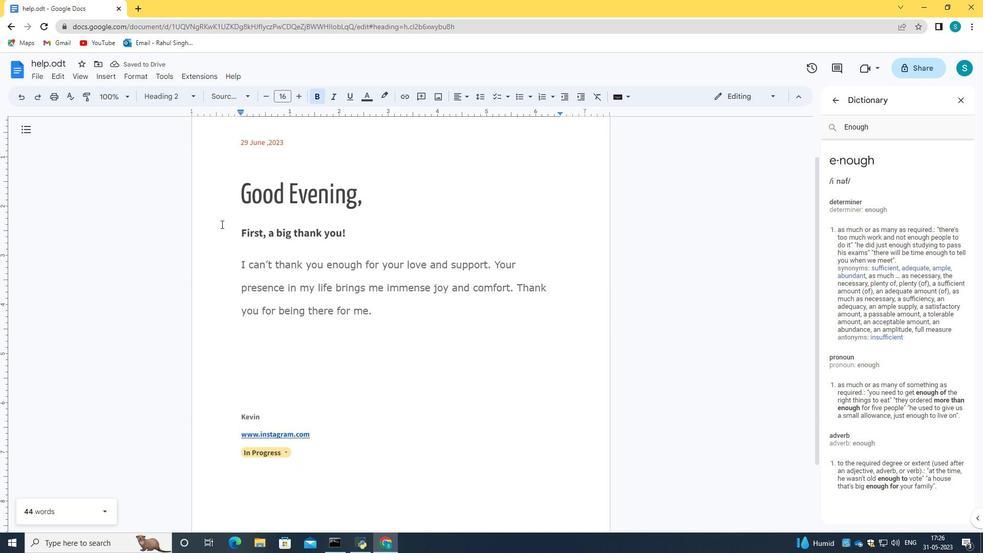 
Action: Mouse moved to (226, 227)
Screenshot: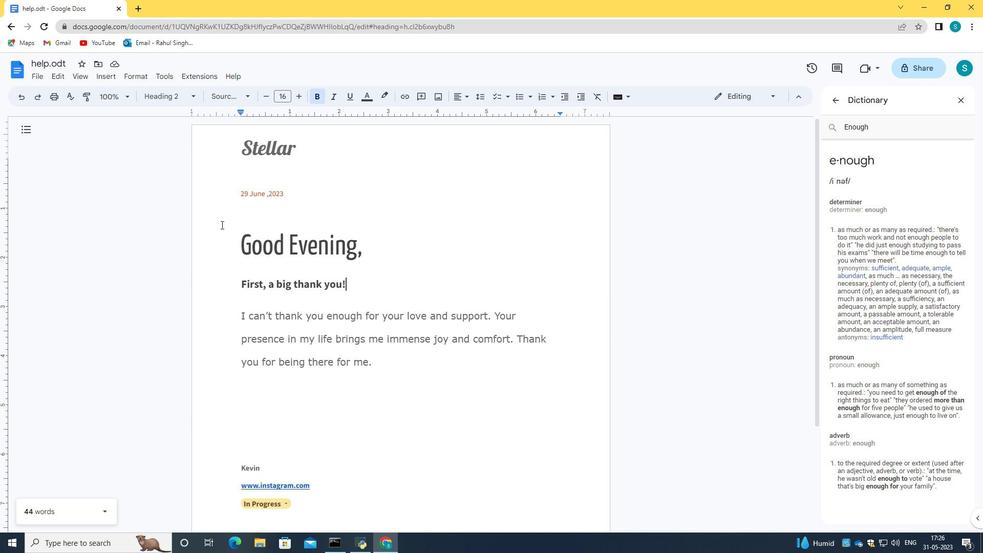
